 Task: Change the visibility to private.
Action: Mouse moved to (276, 71)
Screenshot: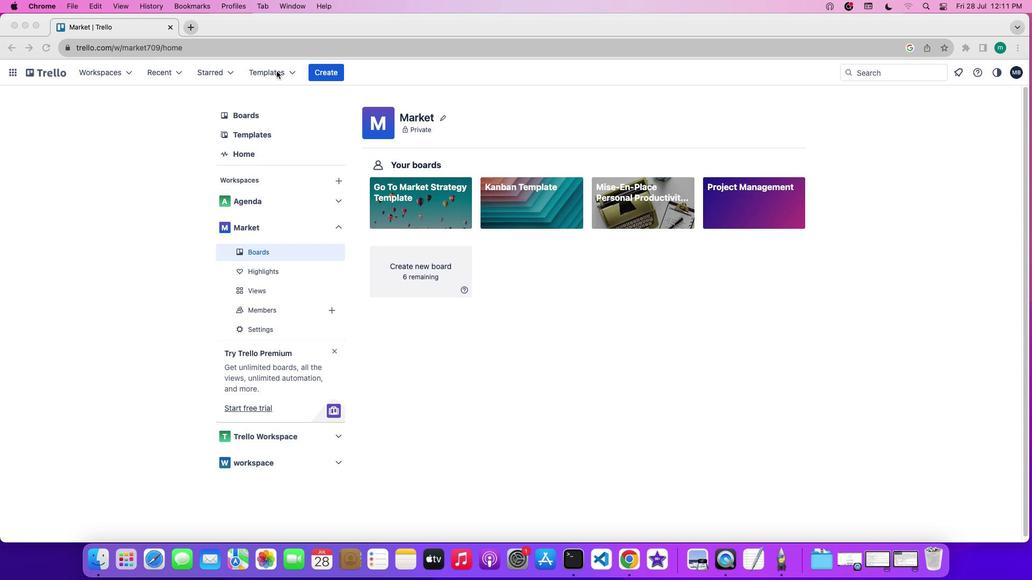 
Action: Mouse pressed left at (276, 71)
Screenshot: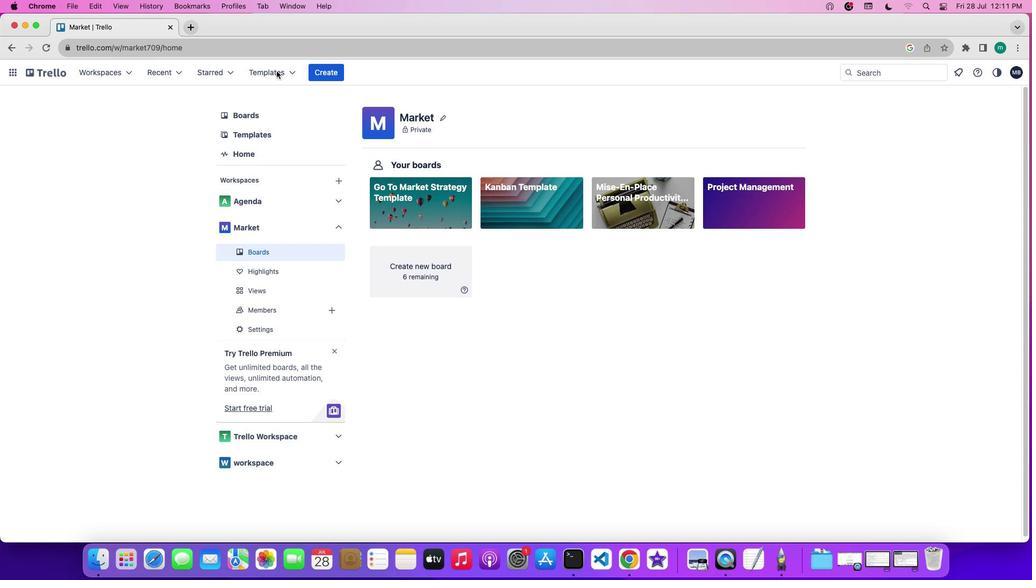 
Action: Mouse pressed left at (276, 71)
Screenshot: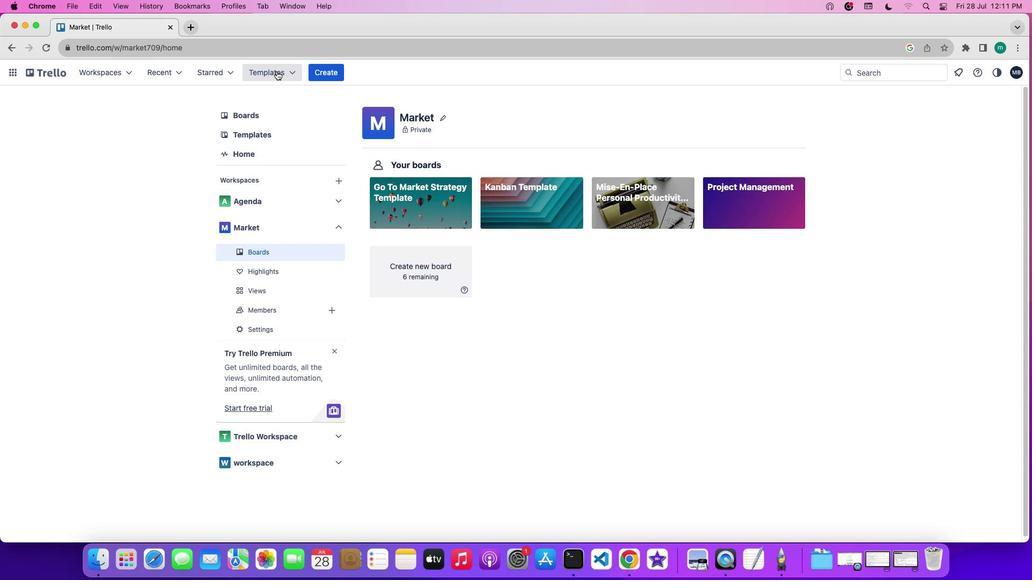 
Action: Mouse moved to (285, 301)
Screenshot: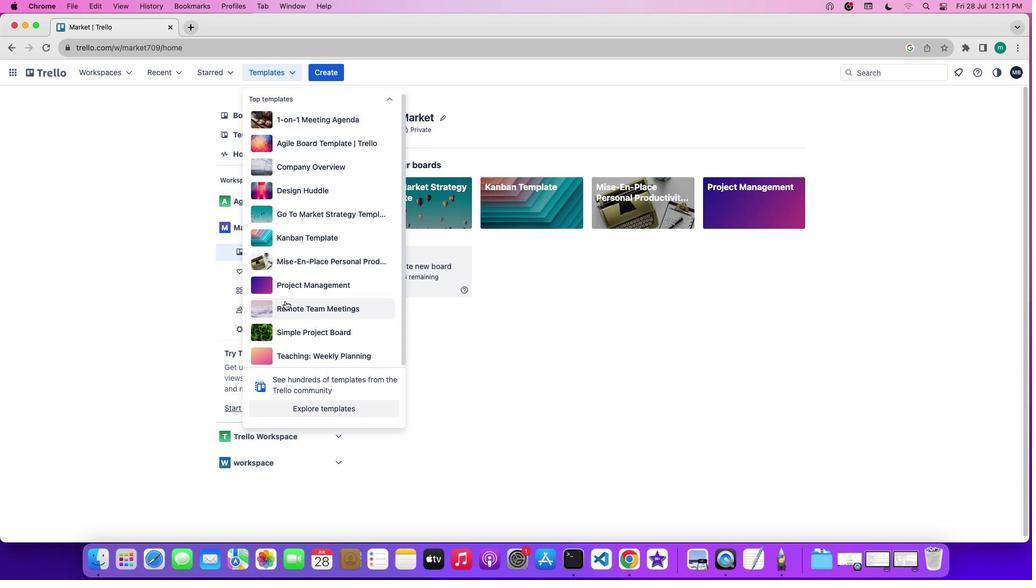 
Action: Mouse pressed left at (285, 301)
Screenshot: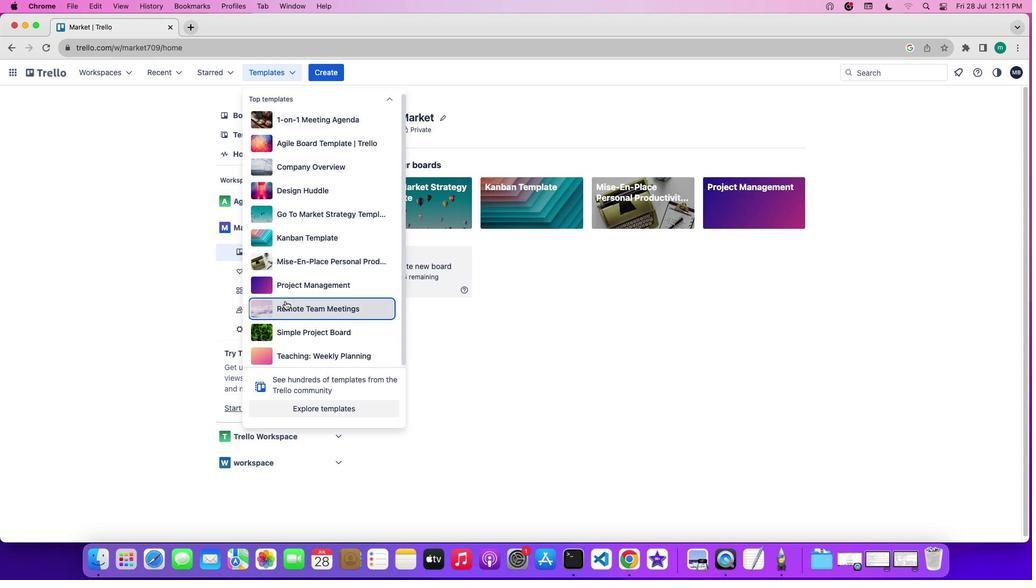 
Action: Mouse moved to (355, 269)
Screenshot: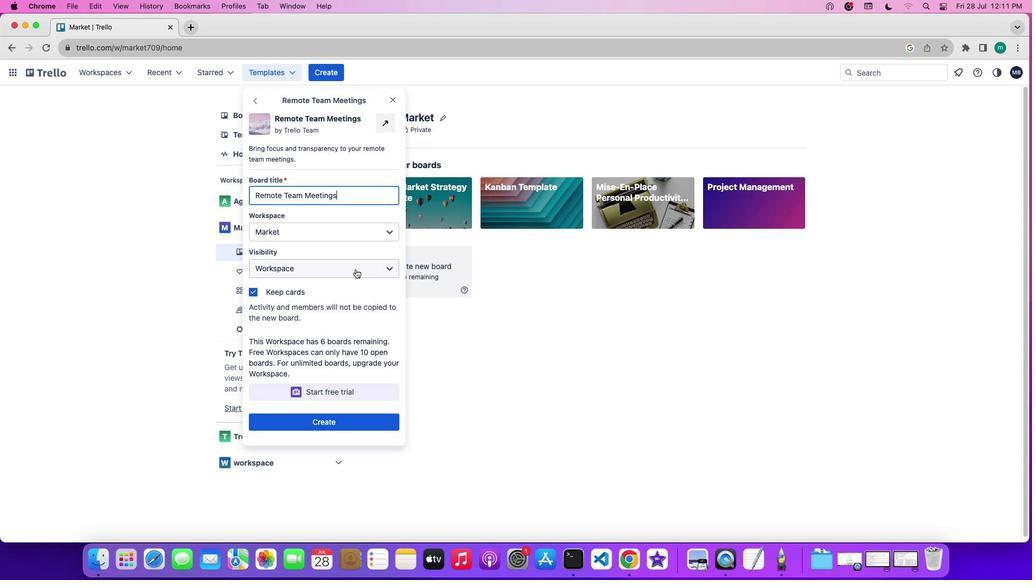 
Action: Mouse pressed left at (355, 269)
Screenshot: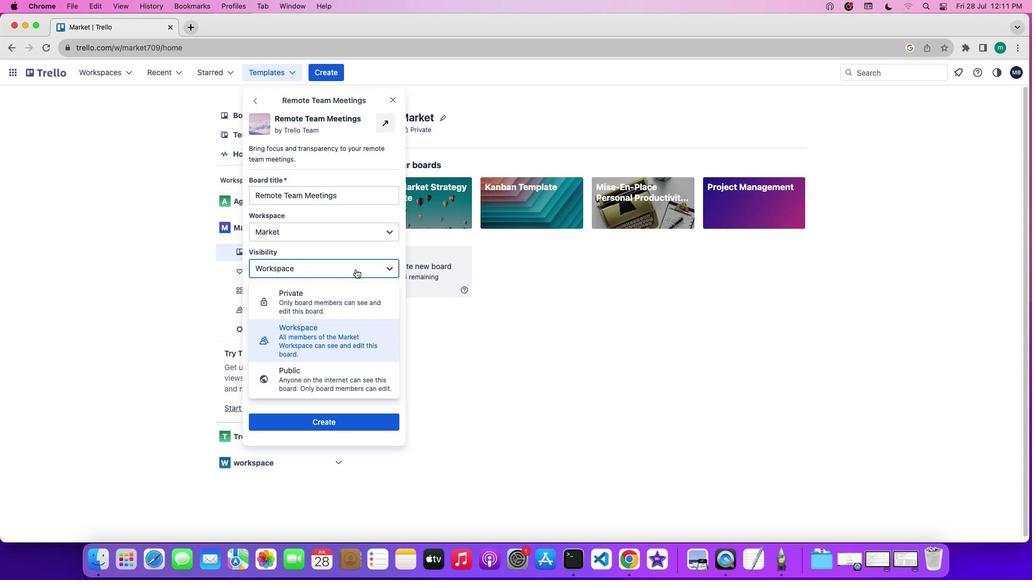 
Action: Mouse moved to (350, 294)
Screenshot: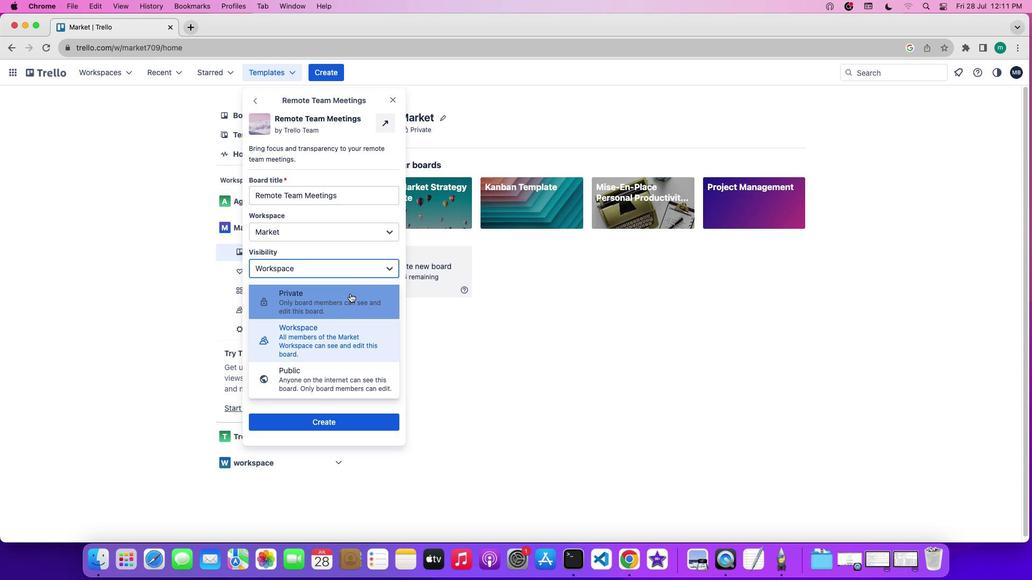 
Action: Mouse pressed left at (350, 294)
Screenshot: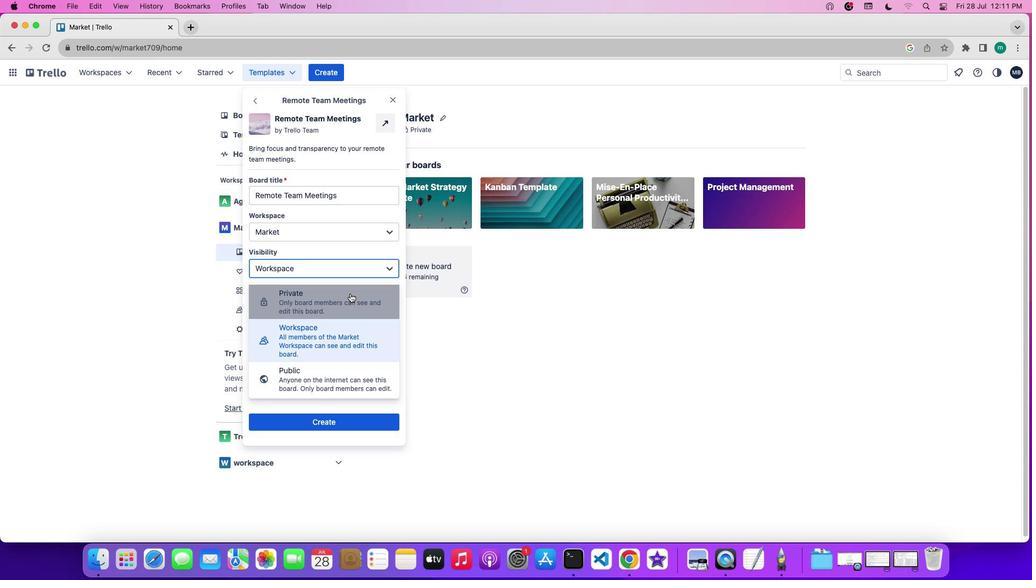 
Action: Mouse moved to (433, 325)
Screenshot: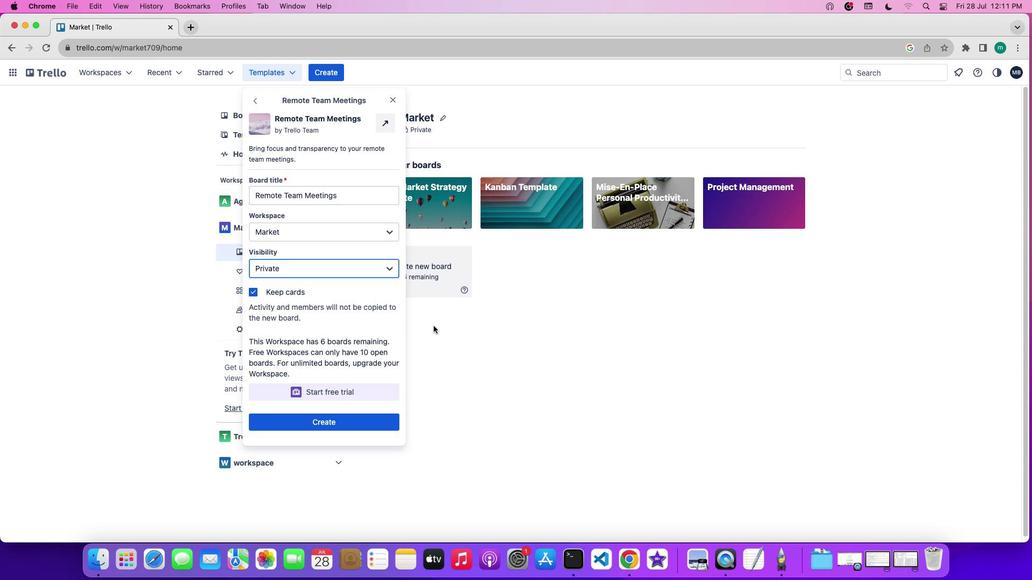 
